 Task: Create List Videos in Board Customer Segmentation and Targeting to Workspace Brand Management
Action: Mouse moved to (515, 474)
Screenshot: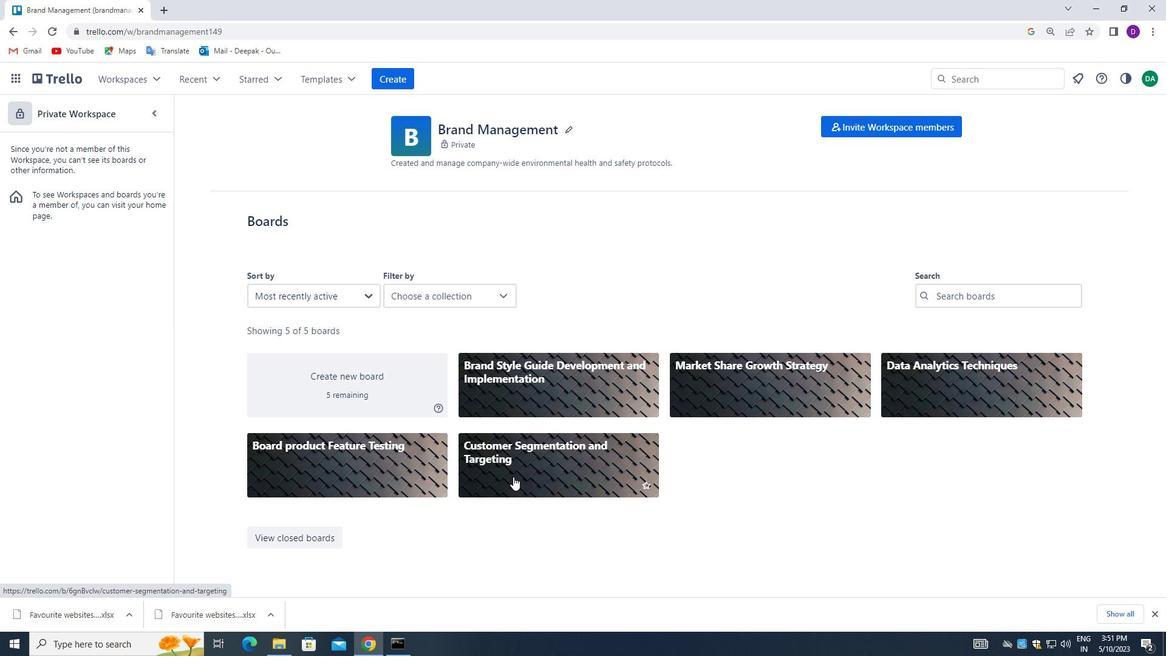 
Action: Mouse pressed left at (515, 474)
Screenshot: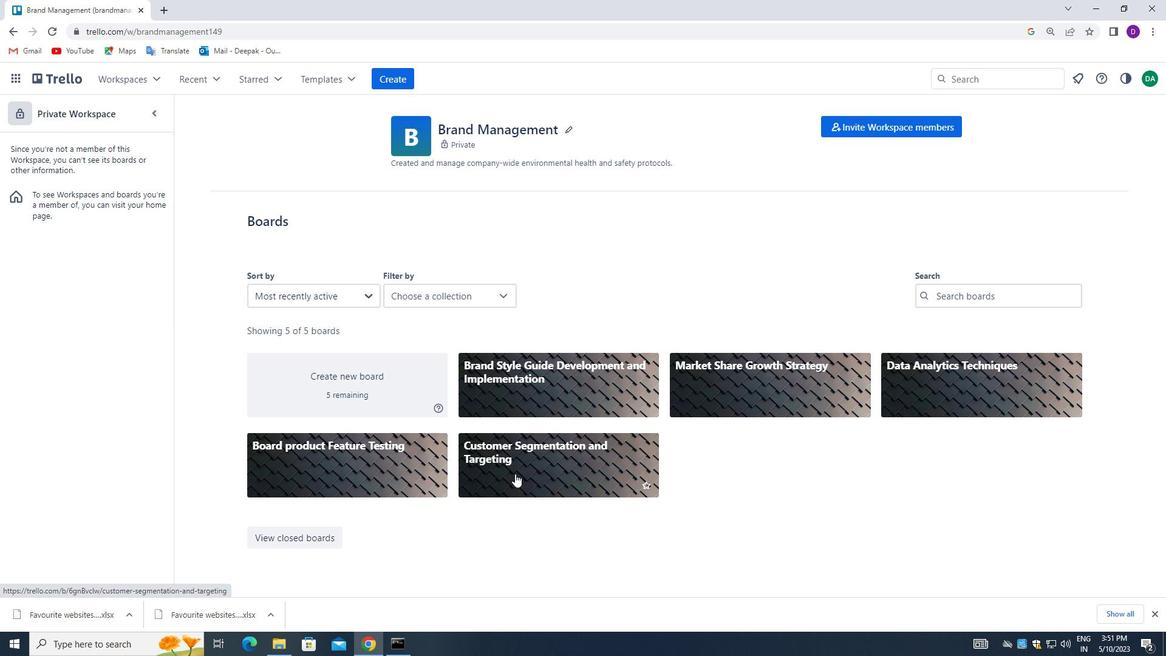 
Action: Mouse moved to (698, 585)
Screenshot: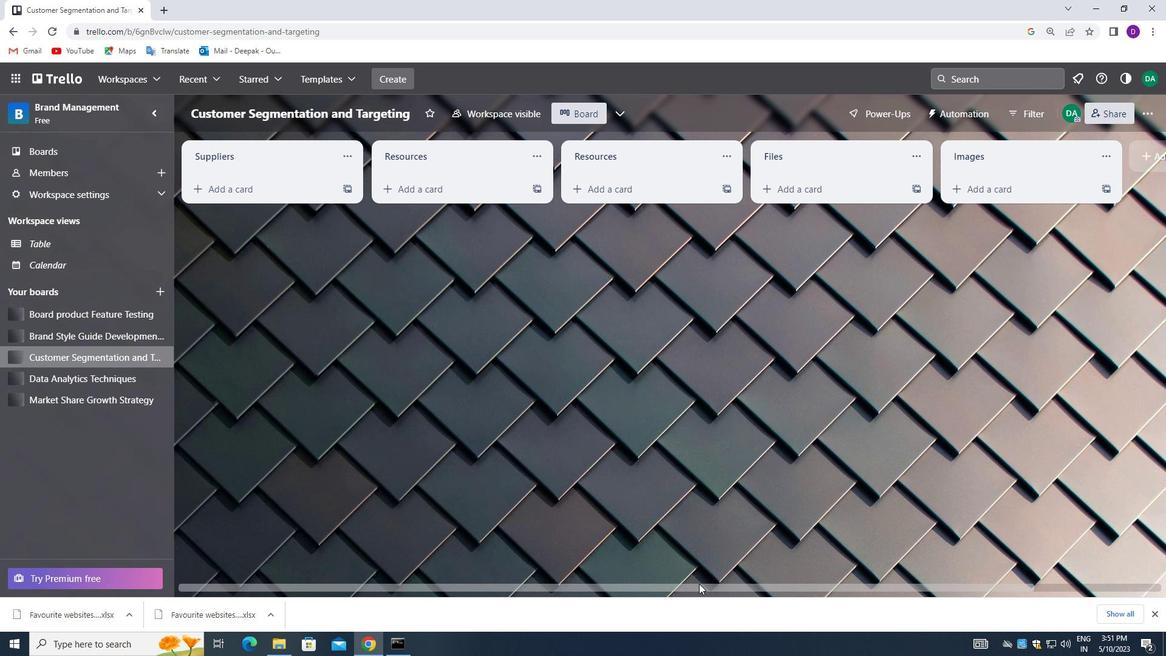 
Action: Mouse pressed left at (698, 585)
Screenshot: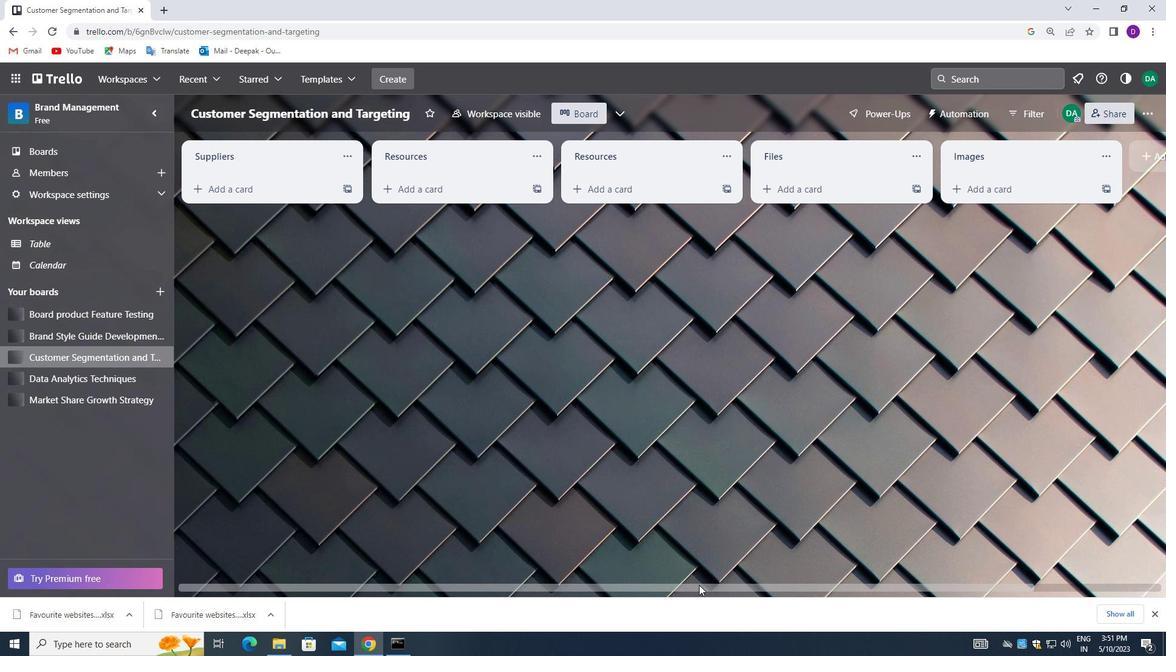 
Action: Mouse moved to (1020, 162)
Screenshot: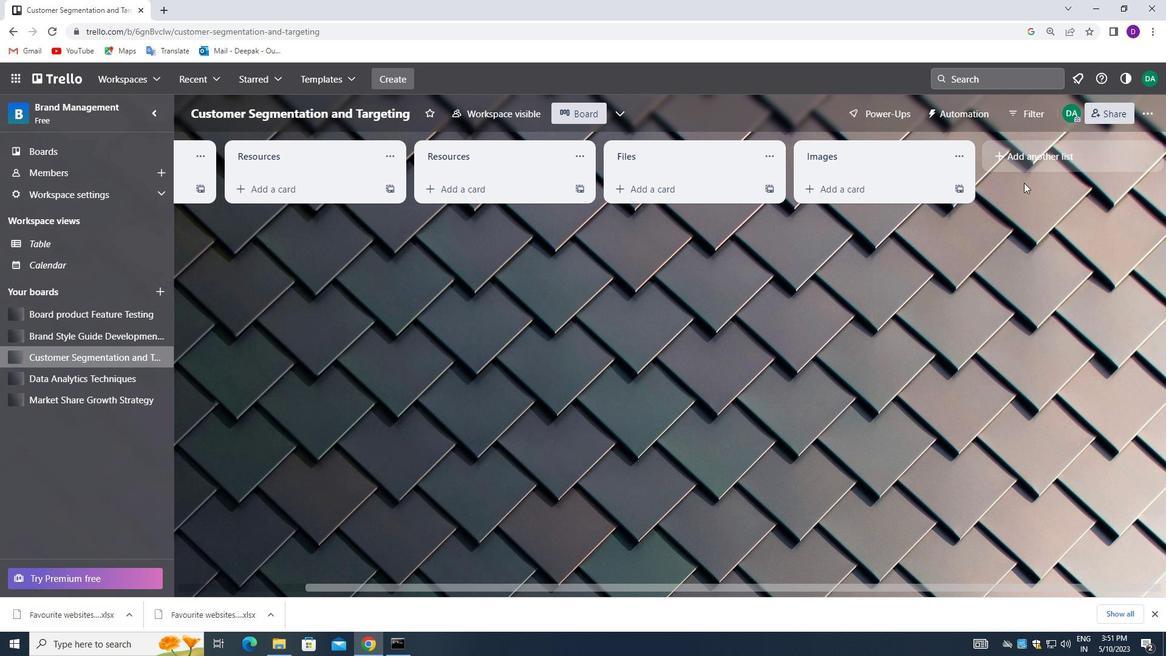 
Action: Mouse pressed left at (1020, 162)
Screenshot: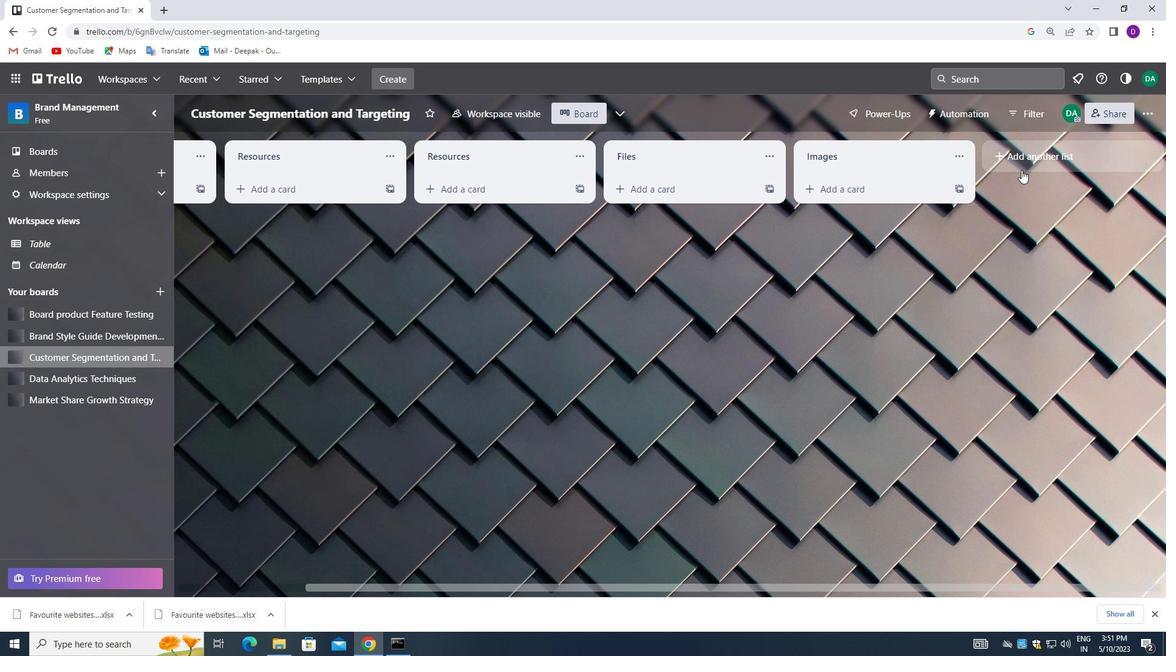 
Action: Mouse moved to (1018, 157)
Screenshot: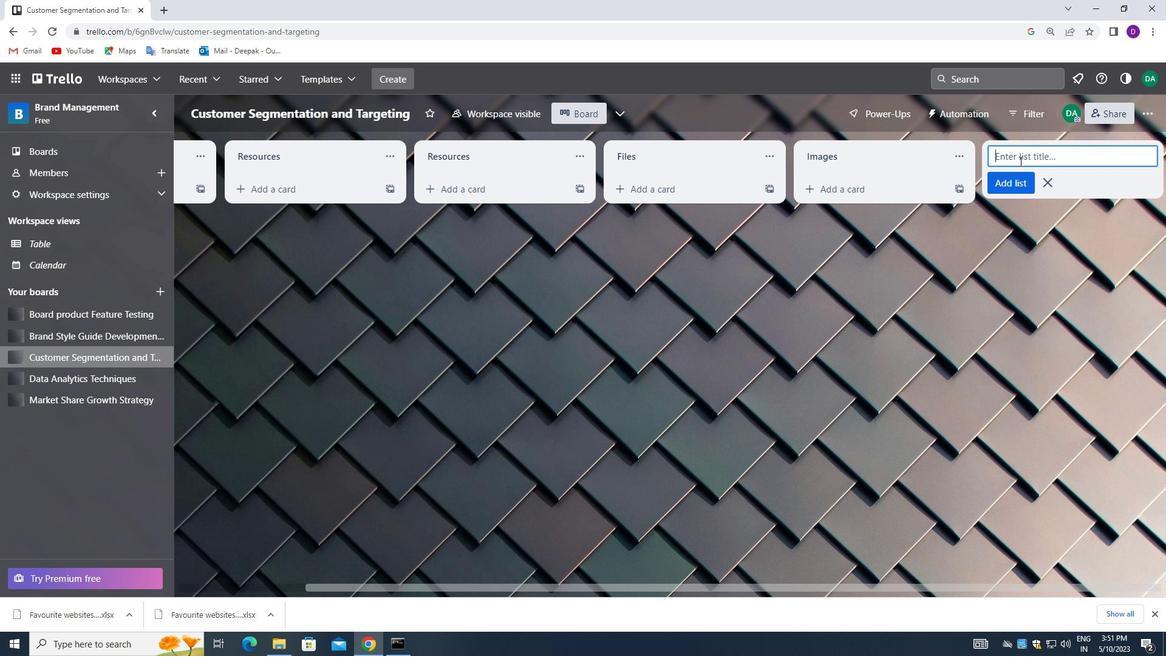 
Action: Mouse pressed left at (1018, 157)
Screenshot: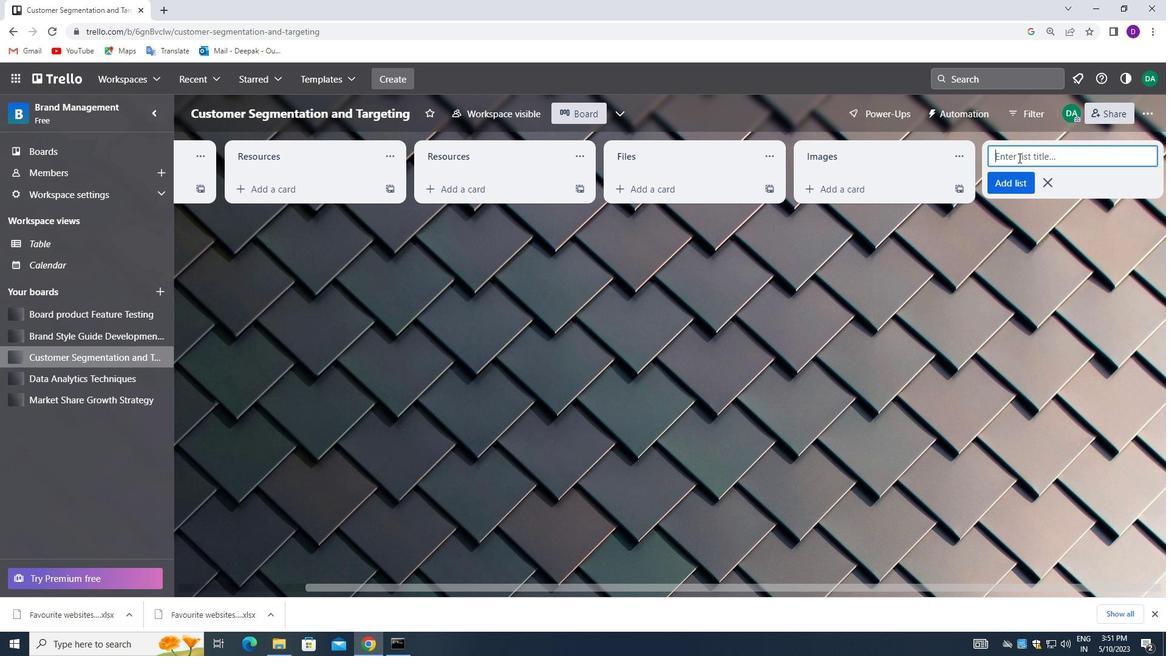 
Action: Mouse moved to (920, 288)
Screenshot: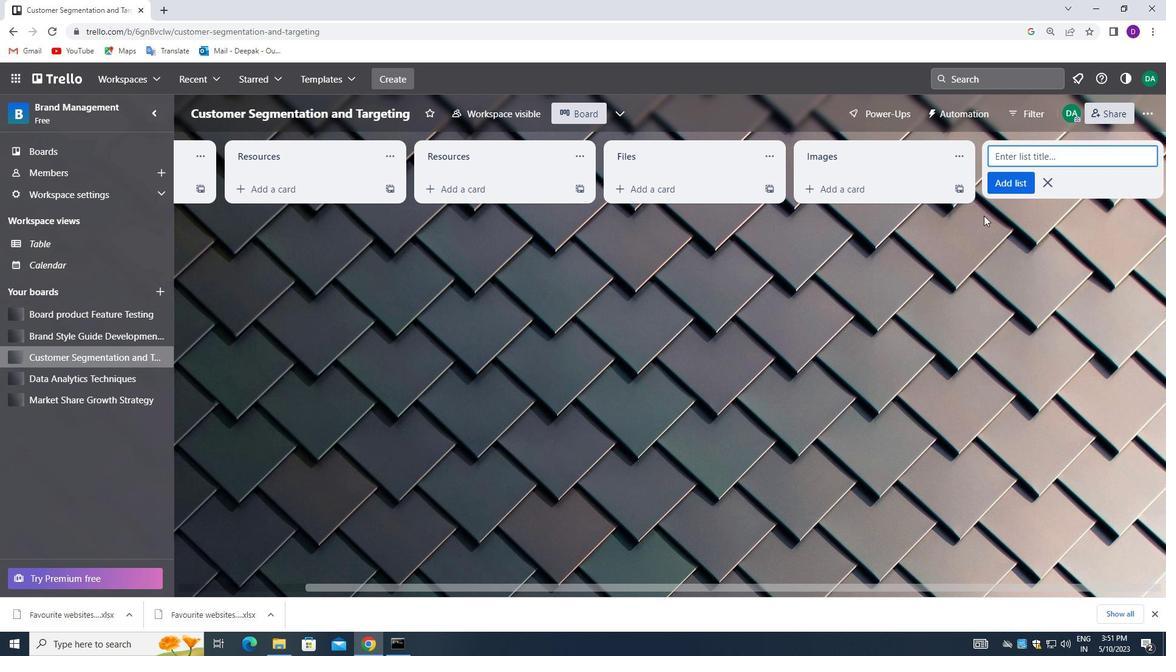 
Action: Key pressed <Key.shift_r>Videos
Screenshot: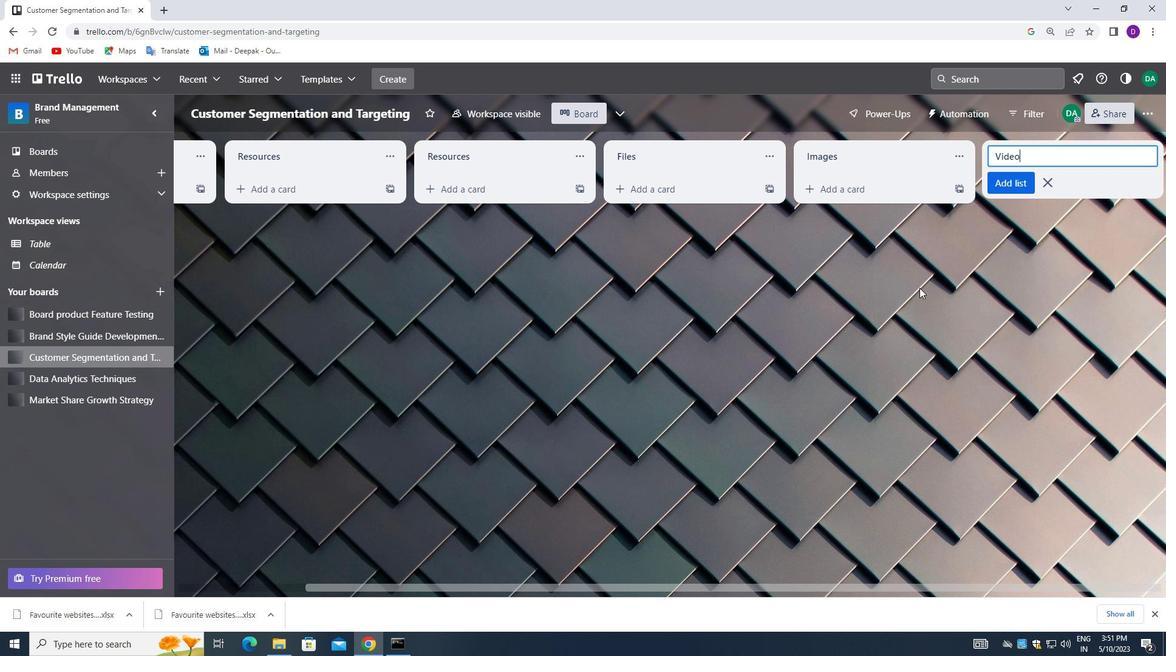 
Action: Mouse moved to (1005, 178)
Screenshot: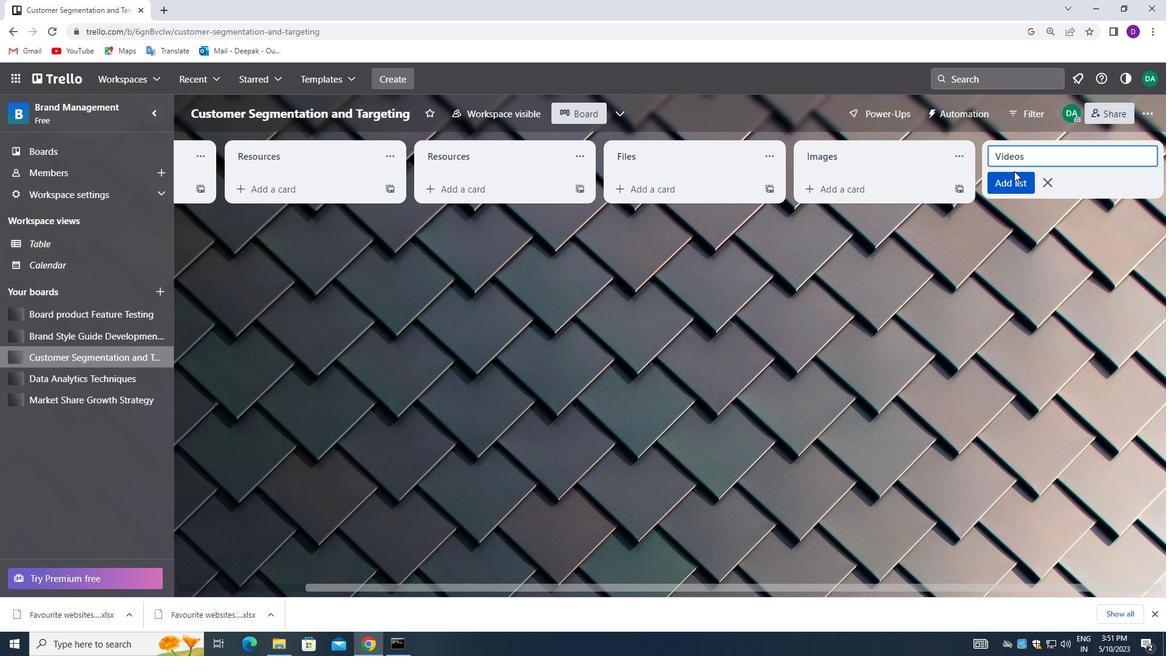 
Action: Mouse pressed left at (1005, 178)
Screenshot: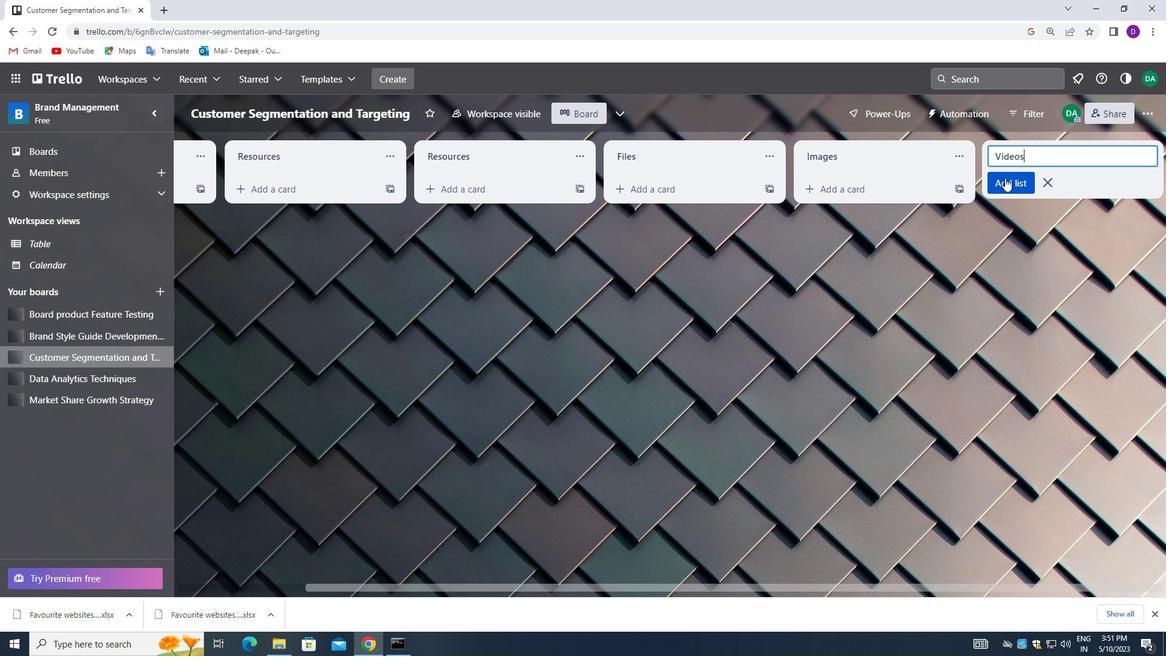 
Action: Mouse moved to (815, 286)
Screenshot: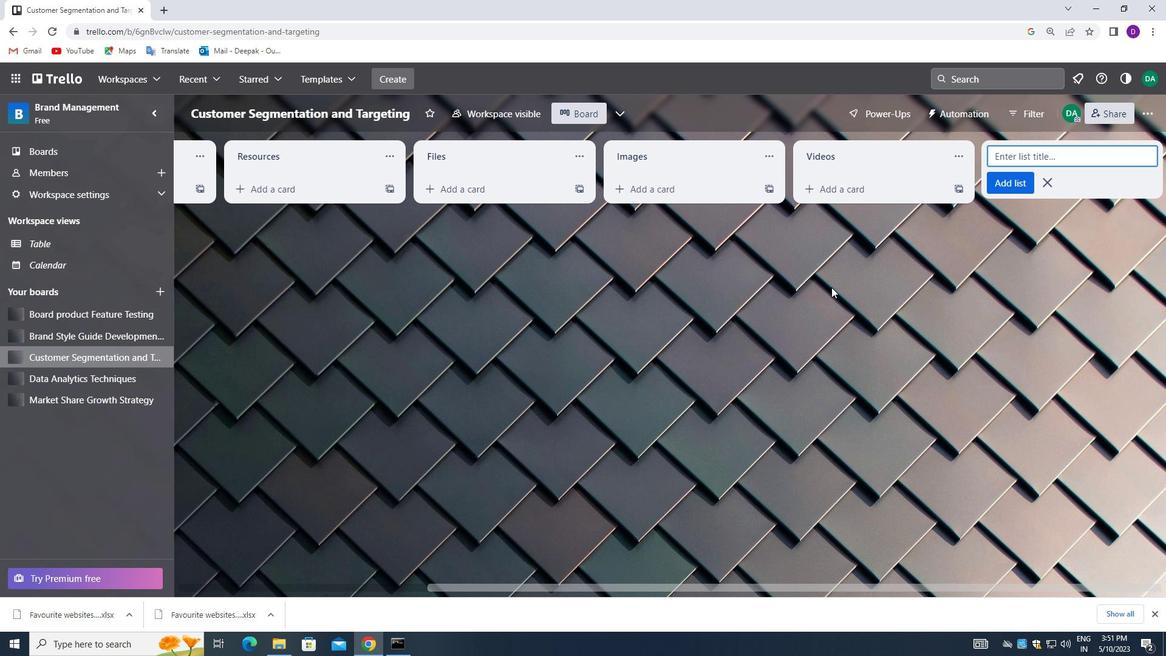 
